 Task: Create a rule when a card is unarchived by anyone except me .
Action: Mouse moved to (1033, 271)
Screenshot: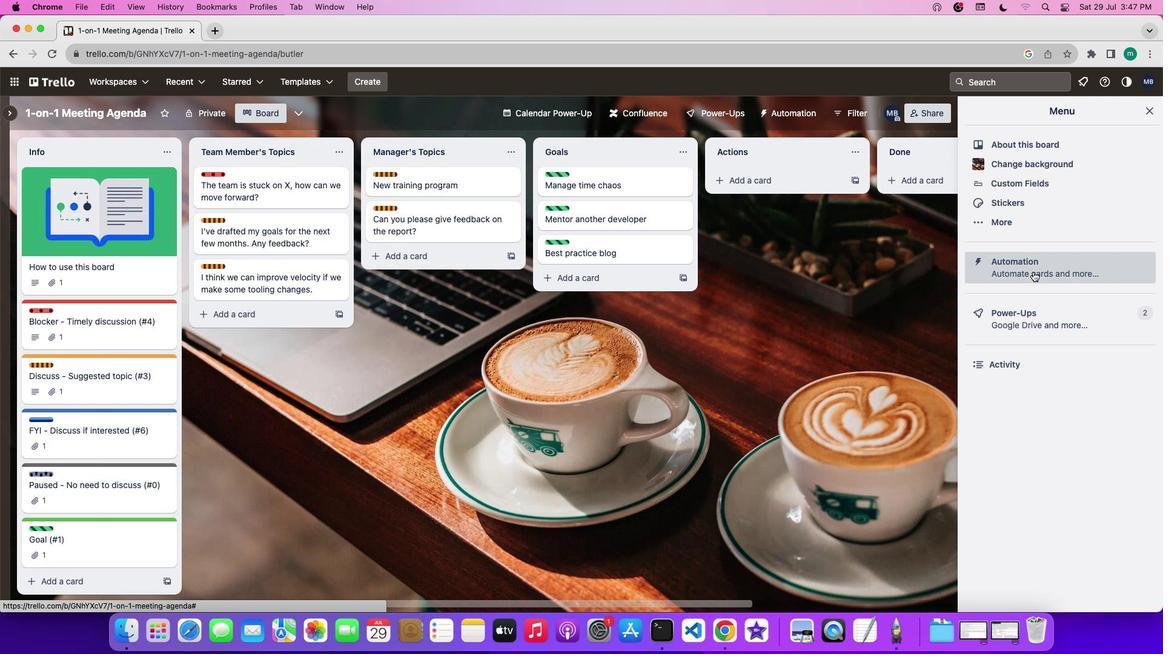 
Action: Mouse pressed left at (1033, 271)
Screenshot: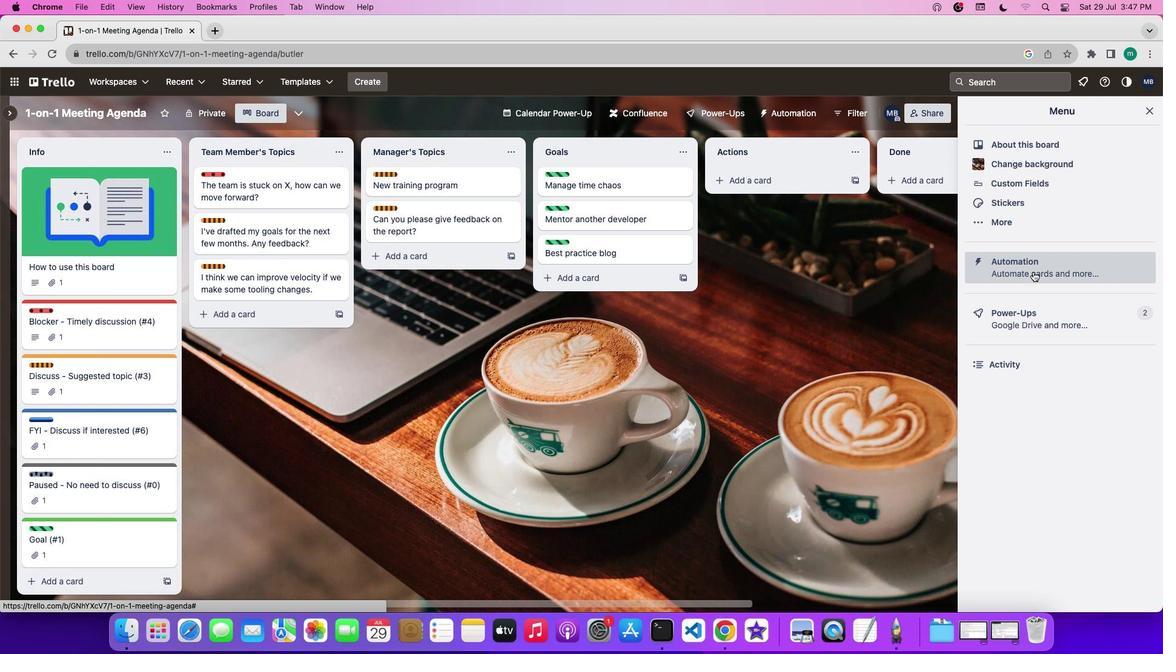 
Action: Mouse moved to (64, 213)
Screenshot: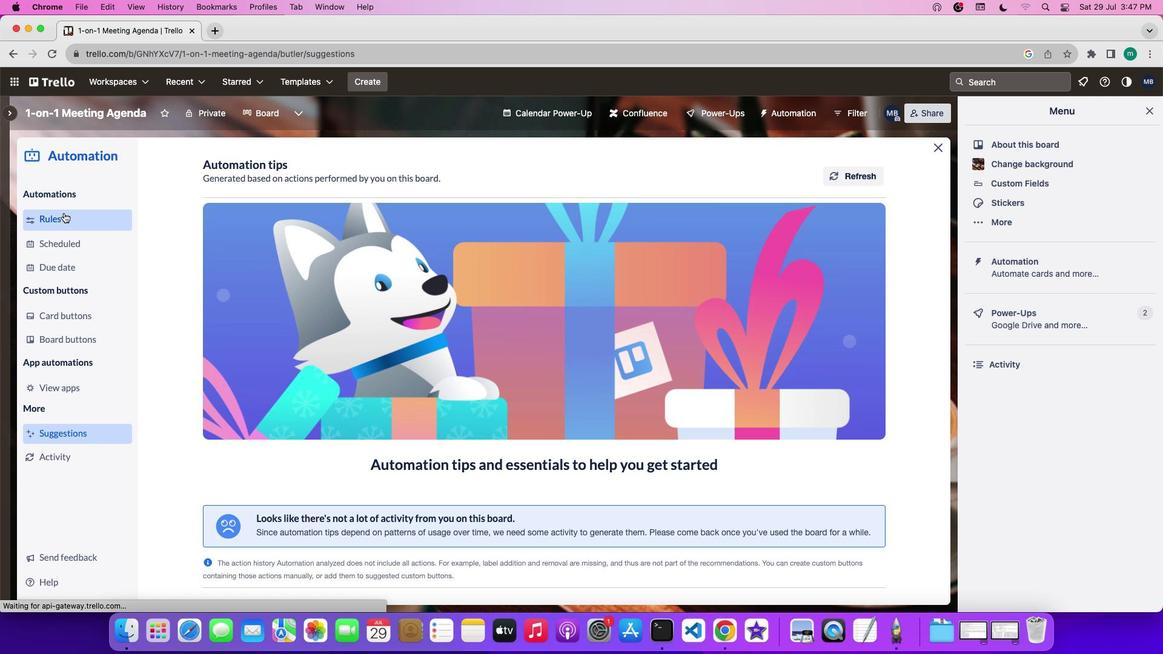 
Action: Mouse pressed left at (64, 213)
Screenshot: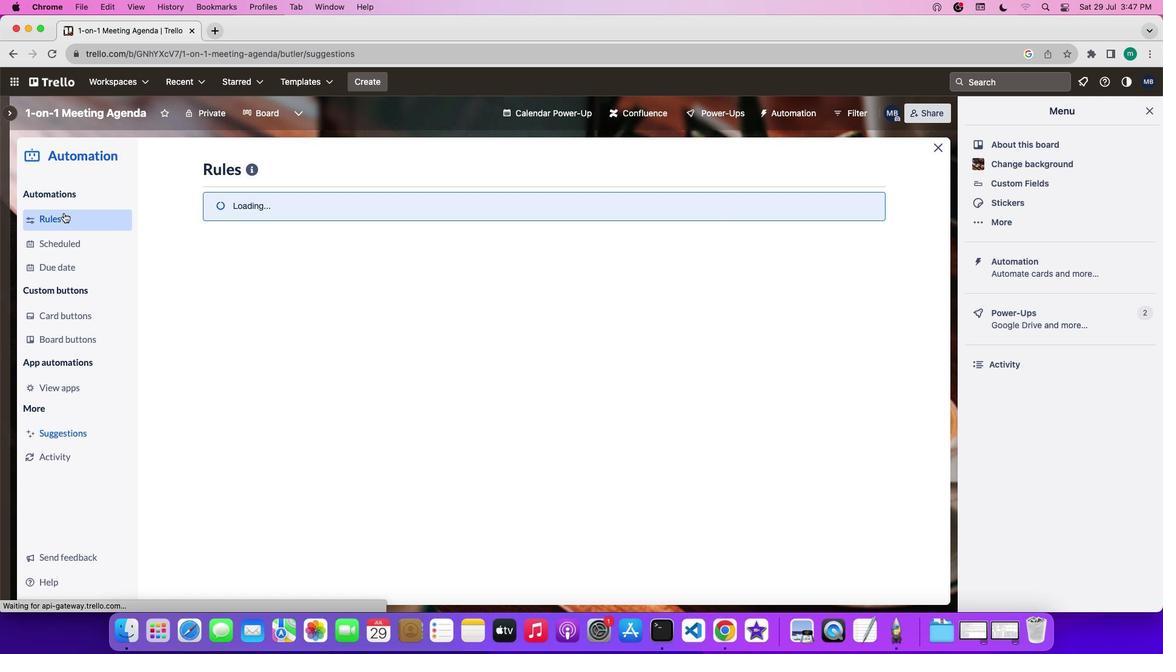 
Action: Mouse moved to (278, 432)
Screenshot: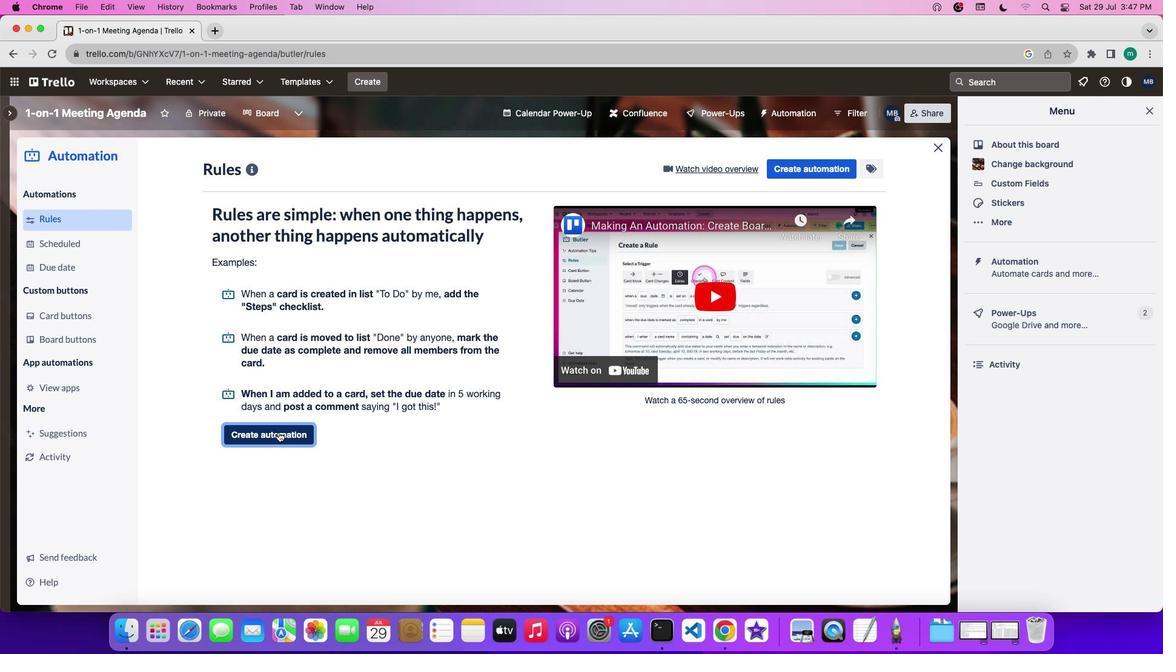 
Action: Mouse pressed left at (278, 432)
Screenshot: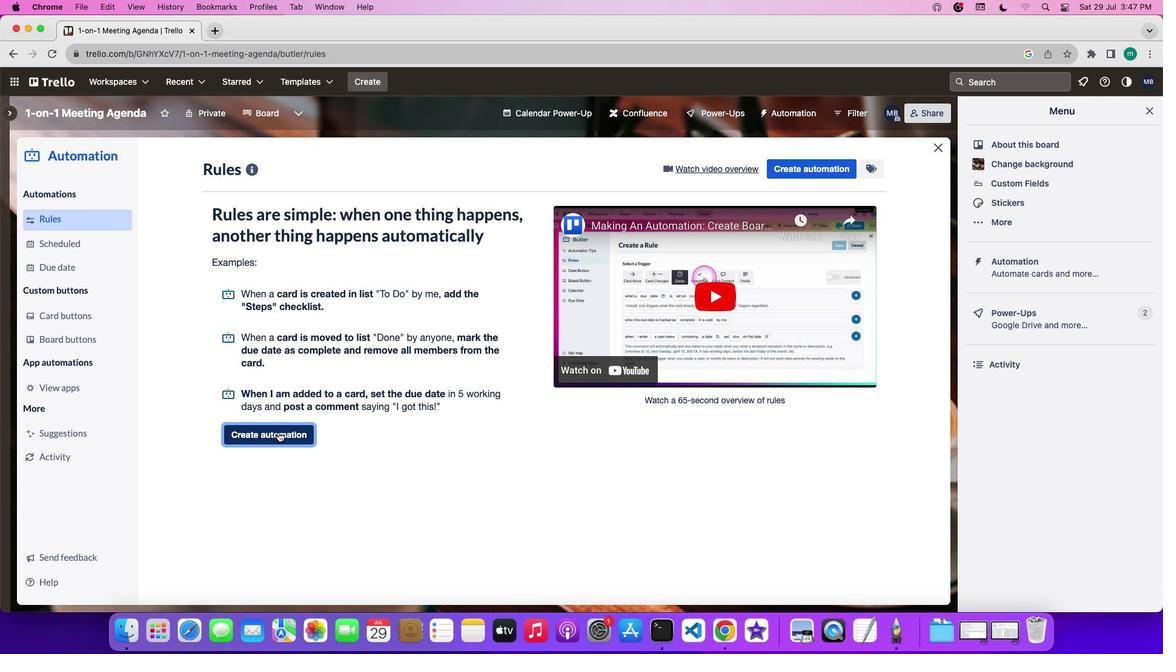 
Action: Mouse moved to (561, 285)
Screenshot: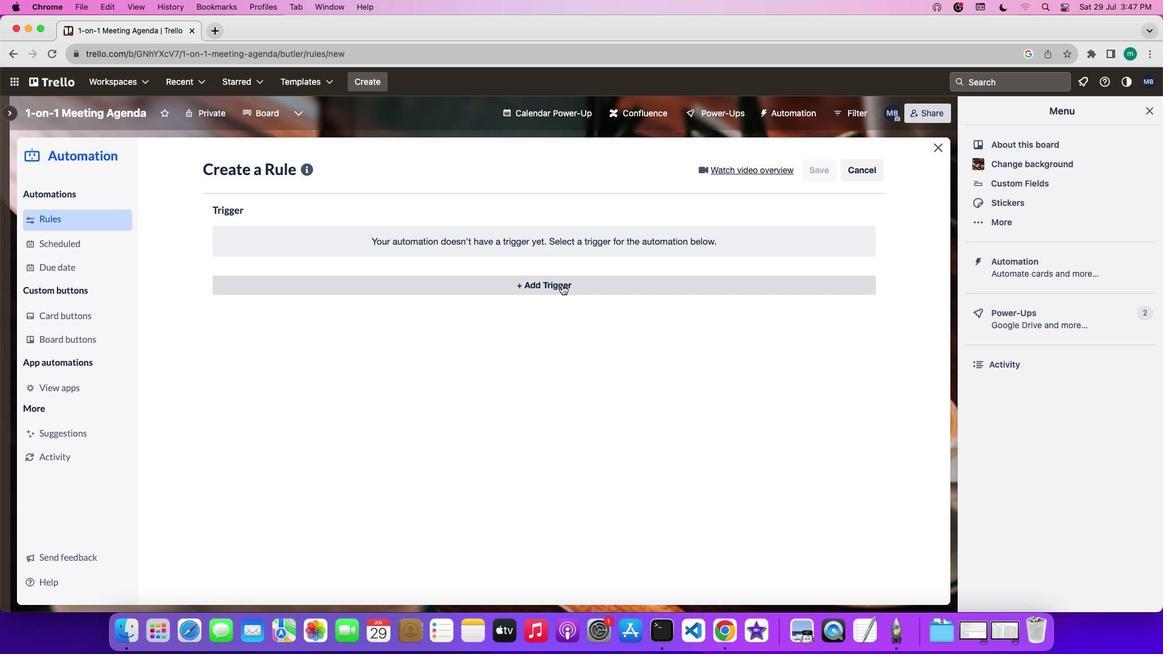 
Action: Mouse pressed left at (561, 285)
Screenshot: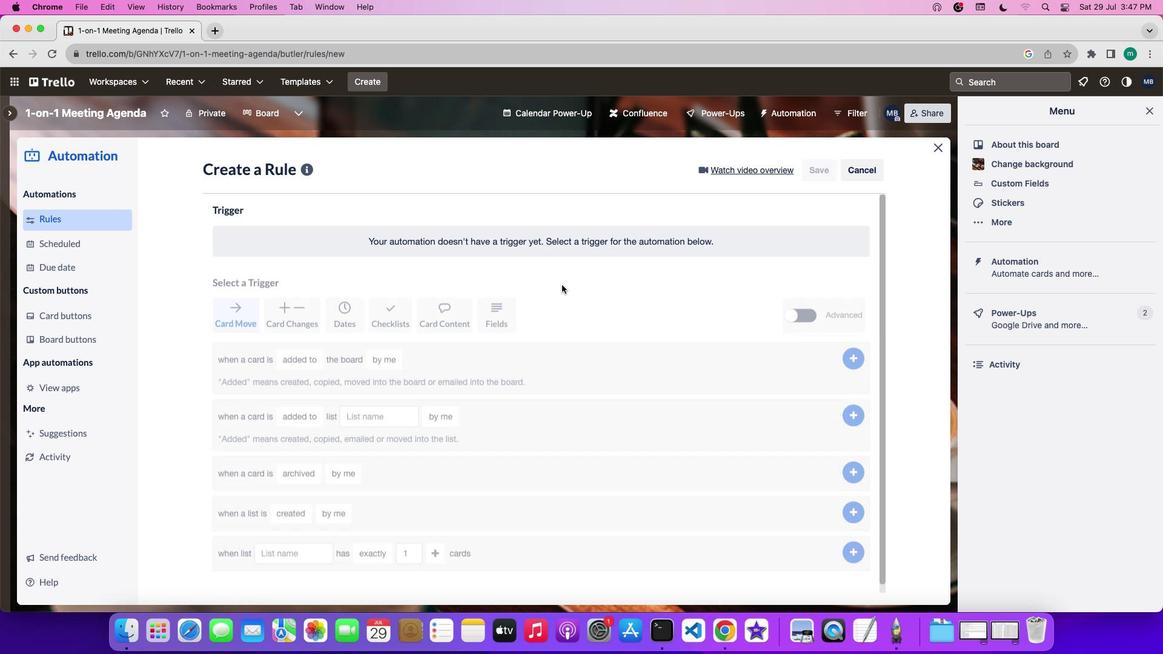 
Action: Mouse moved to (306, 486)
Screenshot: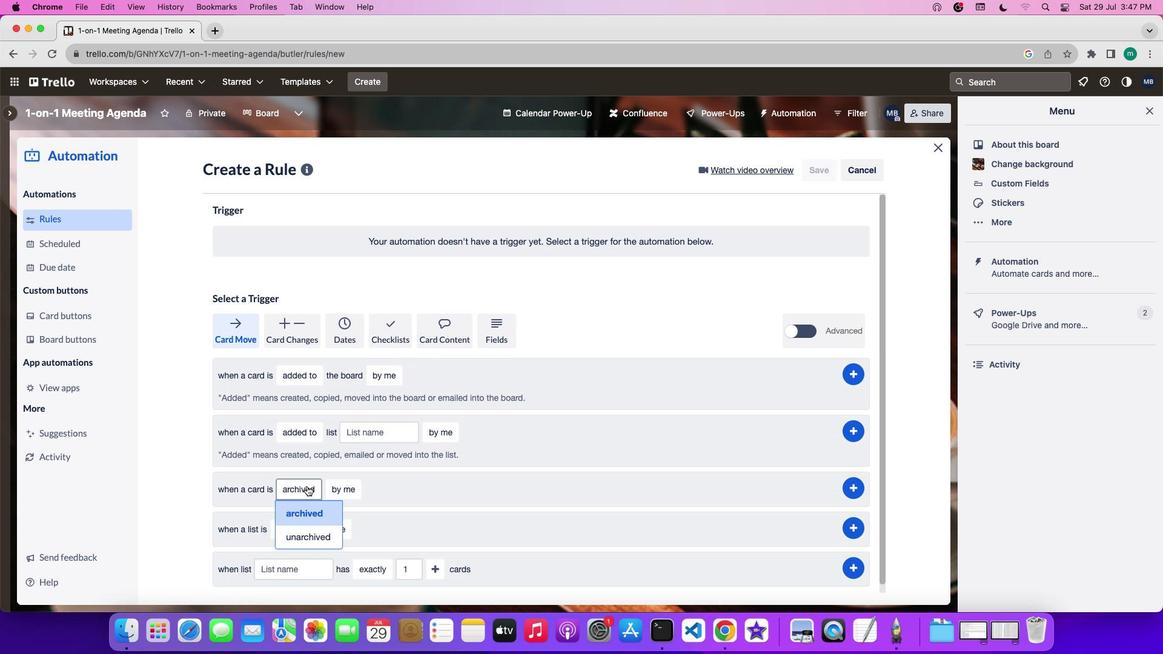 
Action: Mouse pressed left at (306, 486)
Screenshot: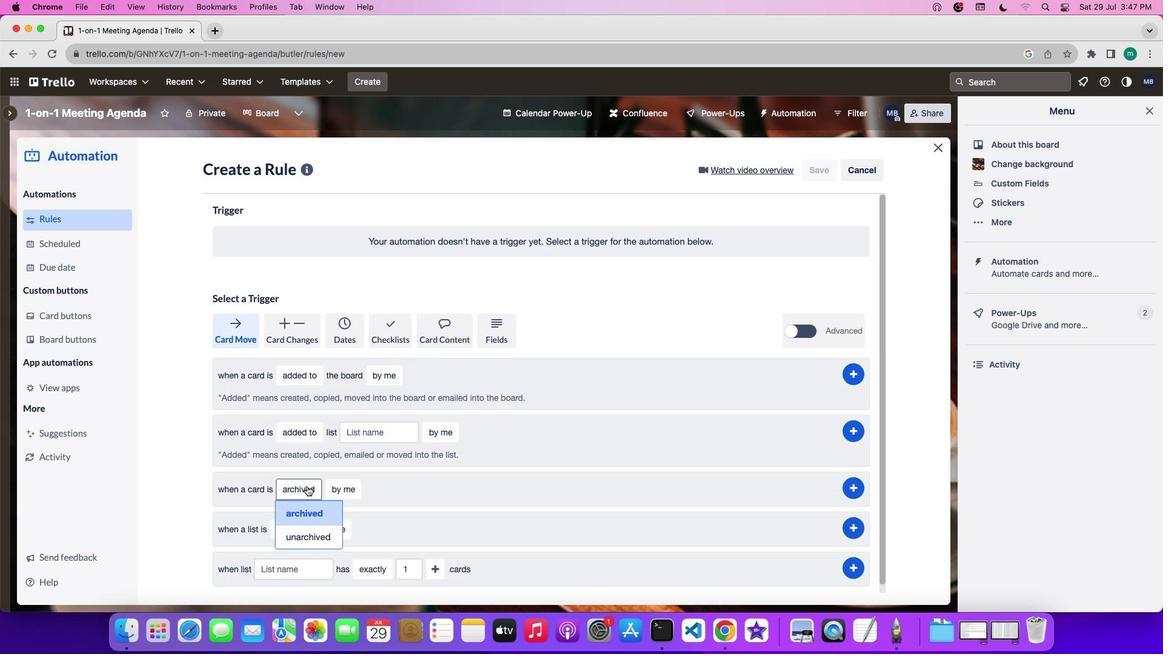 
Action: Mouse moved to (314, 530)
Screenshot: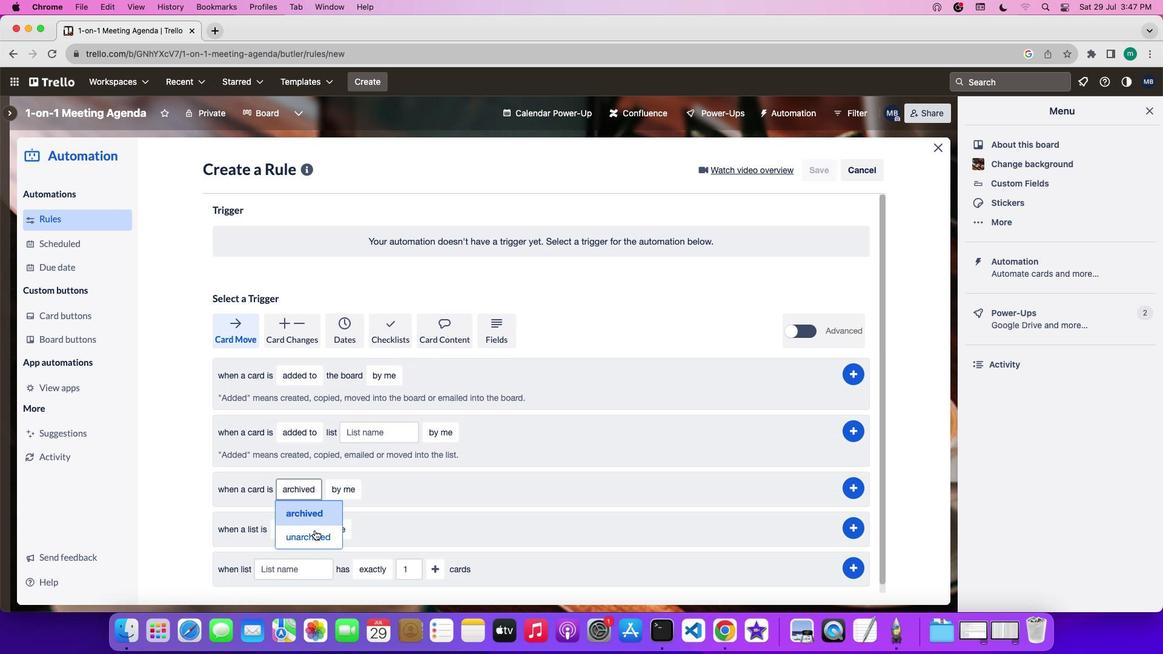 
Action: Mouse pressed left at (314, 530)
Screenshot: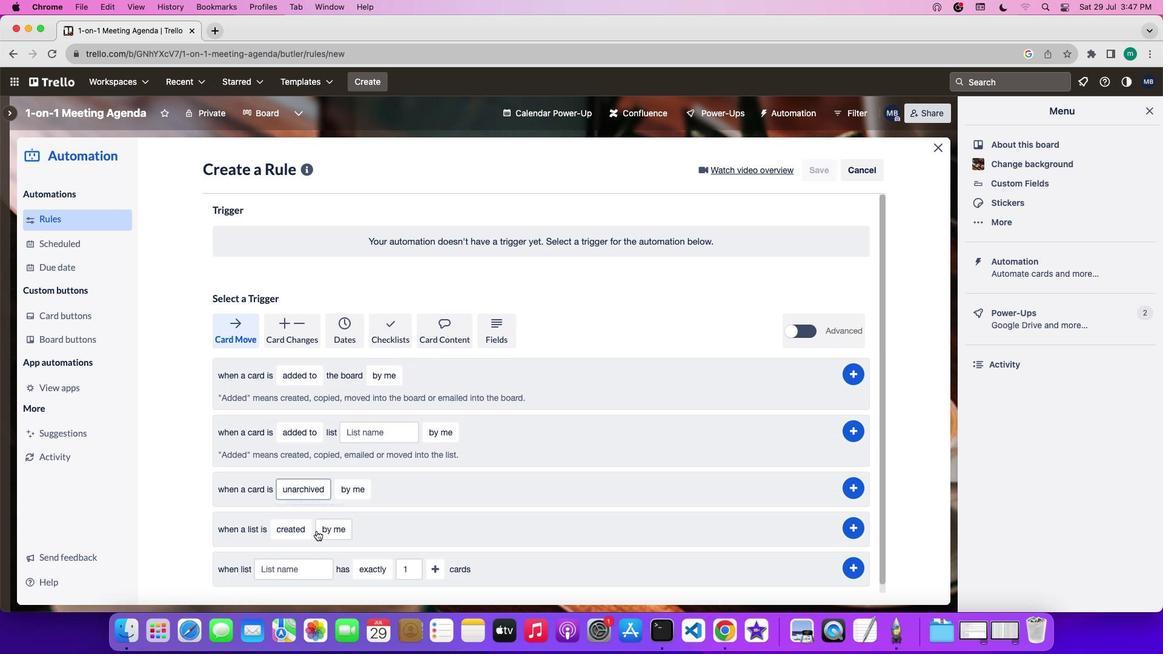 
Action: Mouse moved to (357, 559)
Screenshot: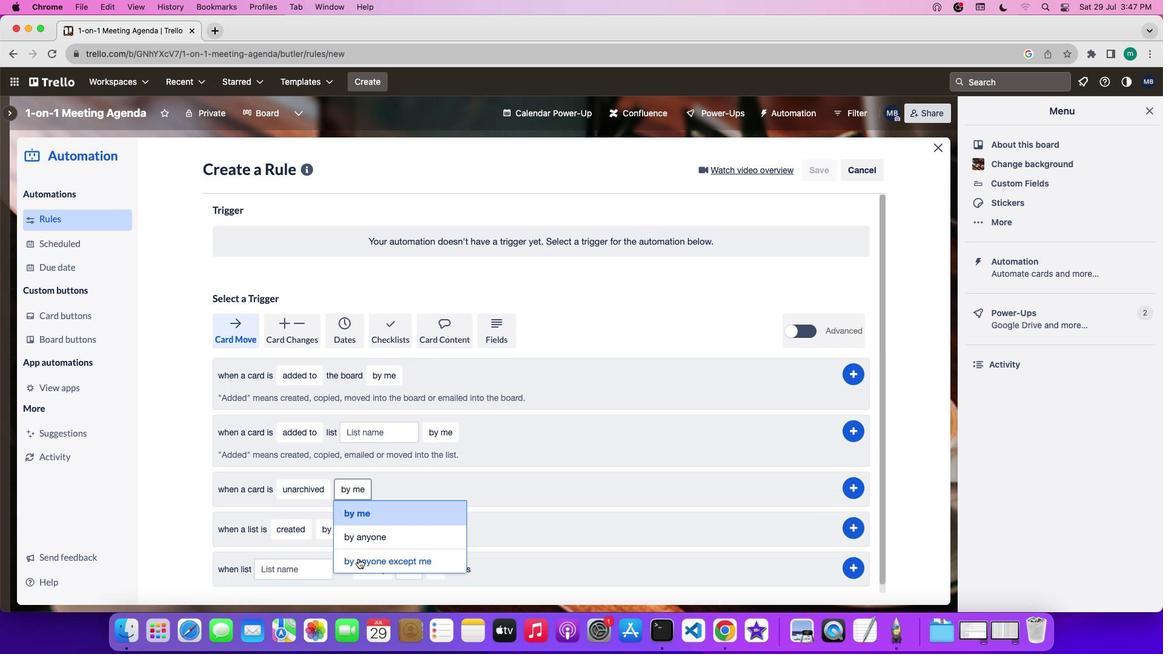 
Action: Mouse pressed left at (357, 559)
Screenshot: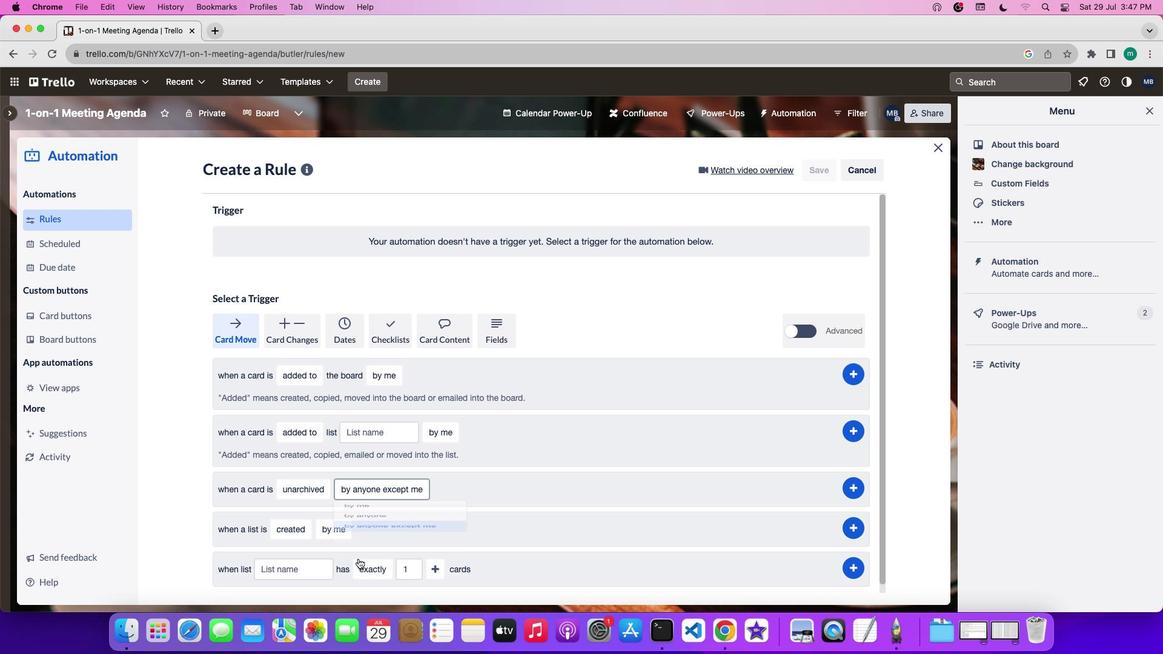 
Action: Mouse moved to (851, 490)
Screenshot: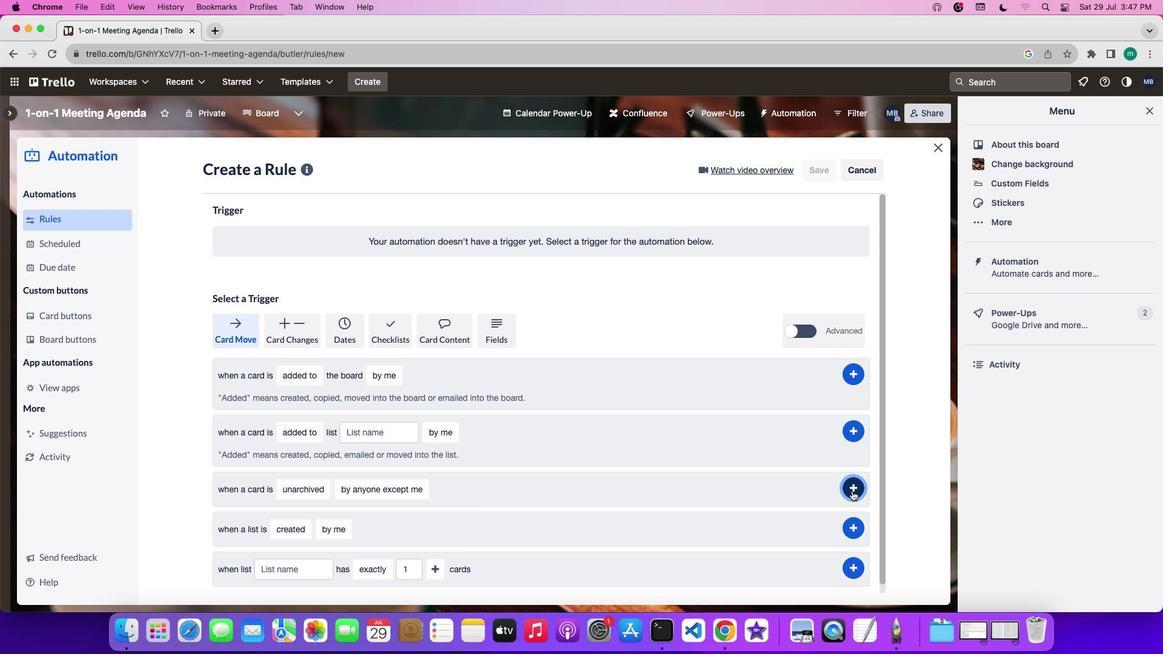 
Action: Mouse pressed left at (851, 490)
Screenshot: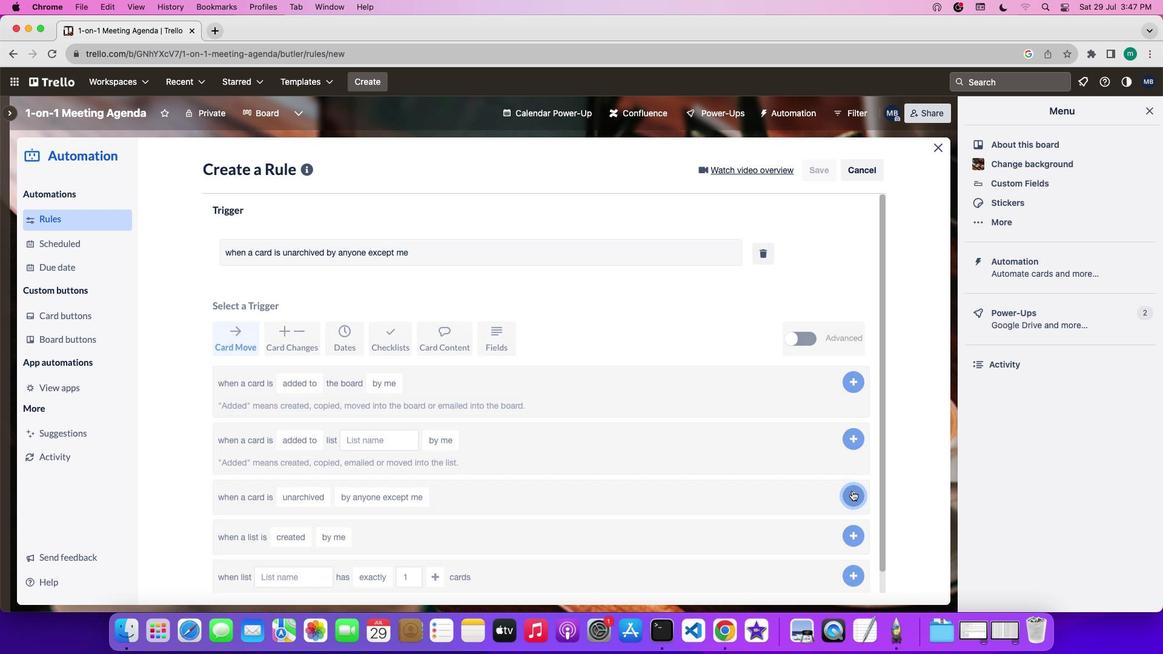 
Action: Mouse moved to (841, 504)
Screenshot: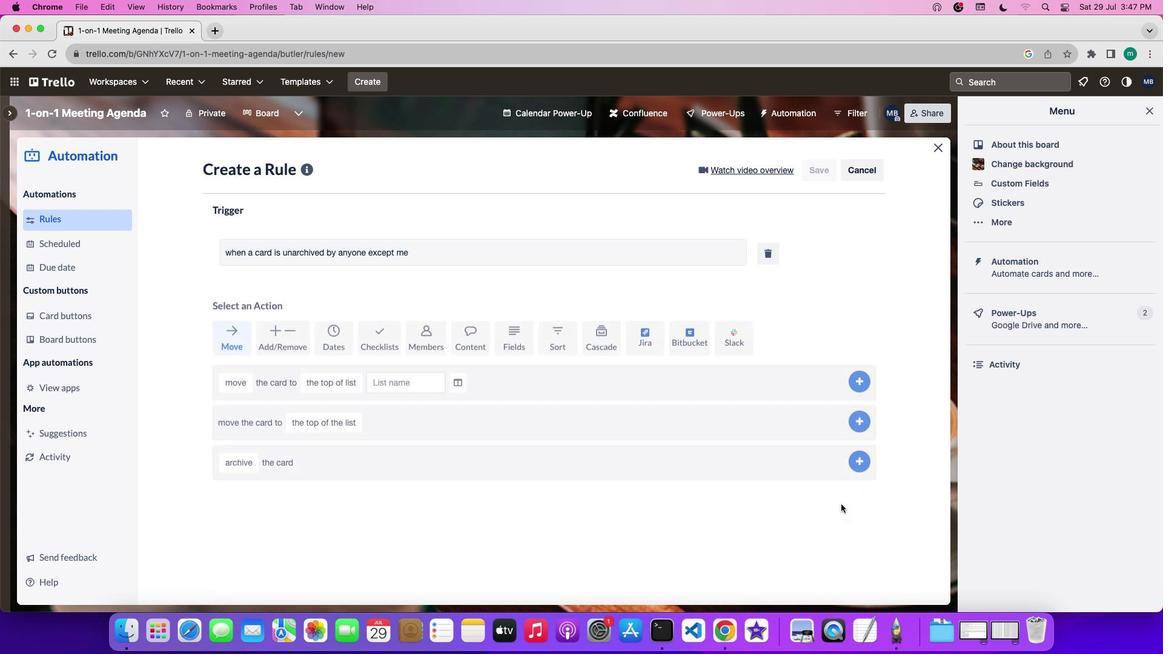 
